 Task: Show the "Cart" page in the site builder.
Action: Mouse moved to (1257, 84)
Screenshot: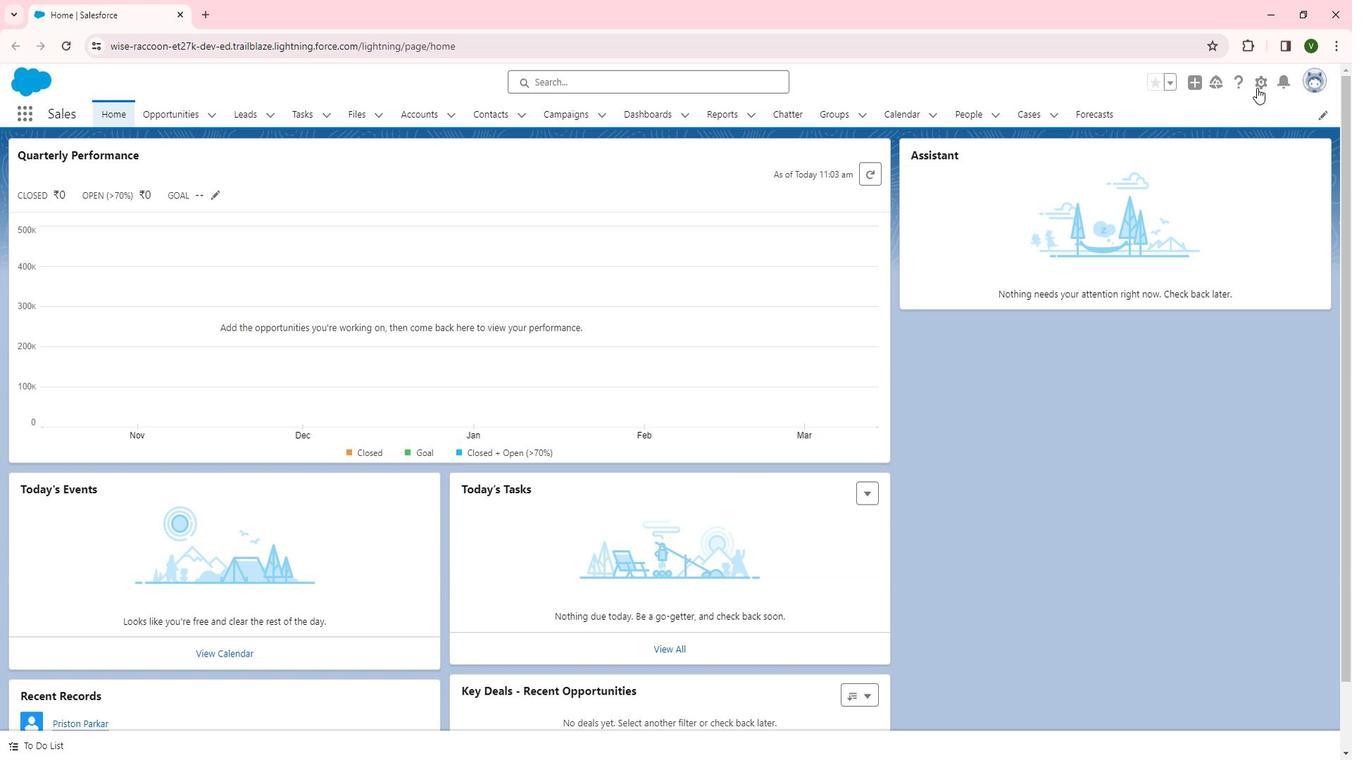 
Action: Mouse pressed left at (1257, 84)
Screenshot: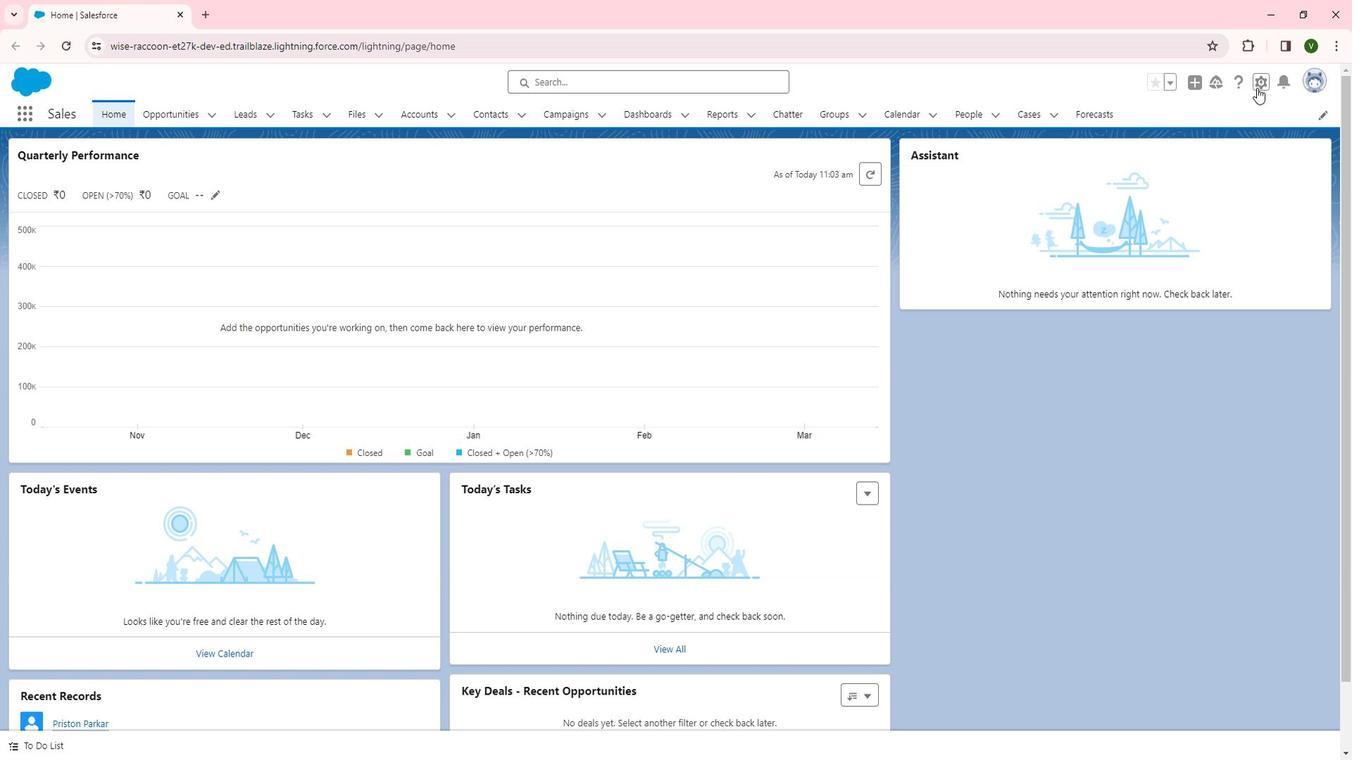 
Action: Mouse moved to (1236, 133)
Screenshot: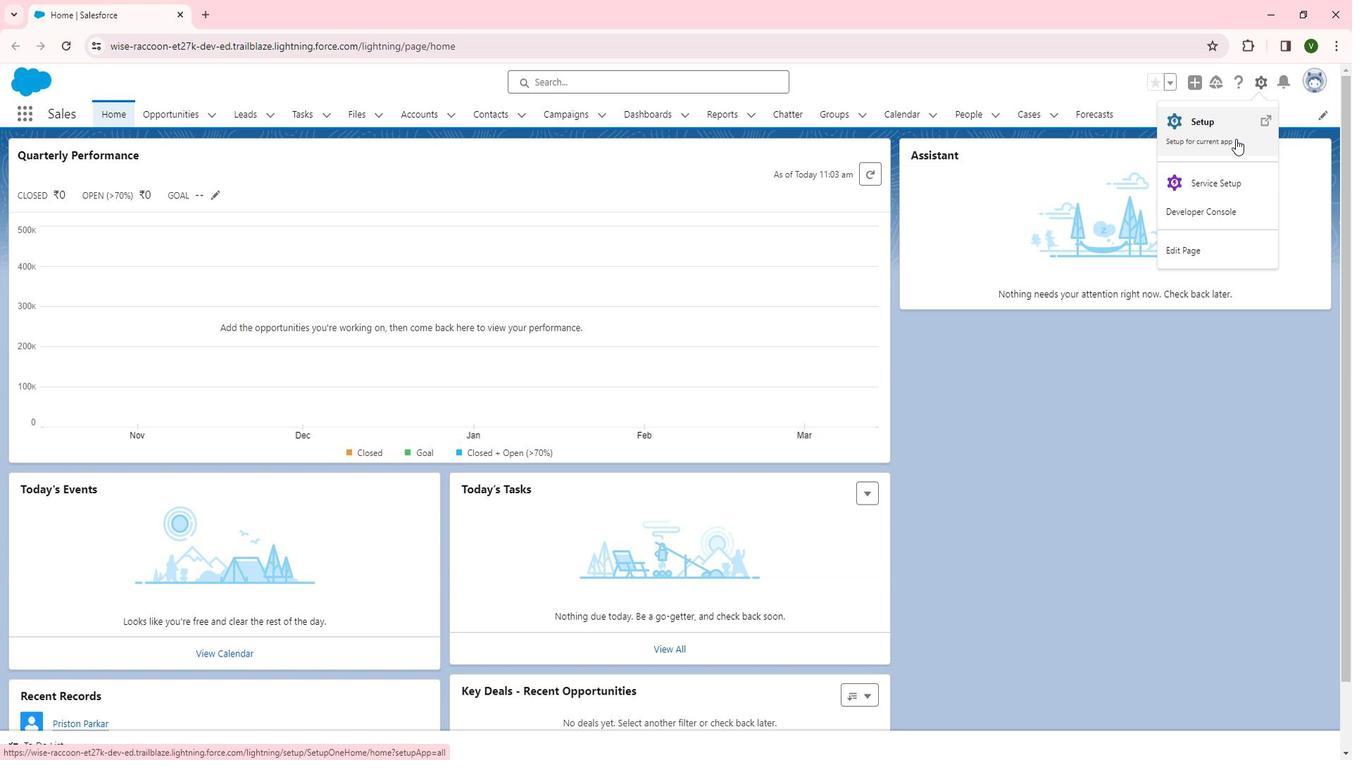
Action: Mouse pressed left at (1236, 133)
Screenshot: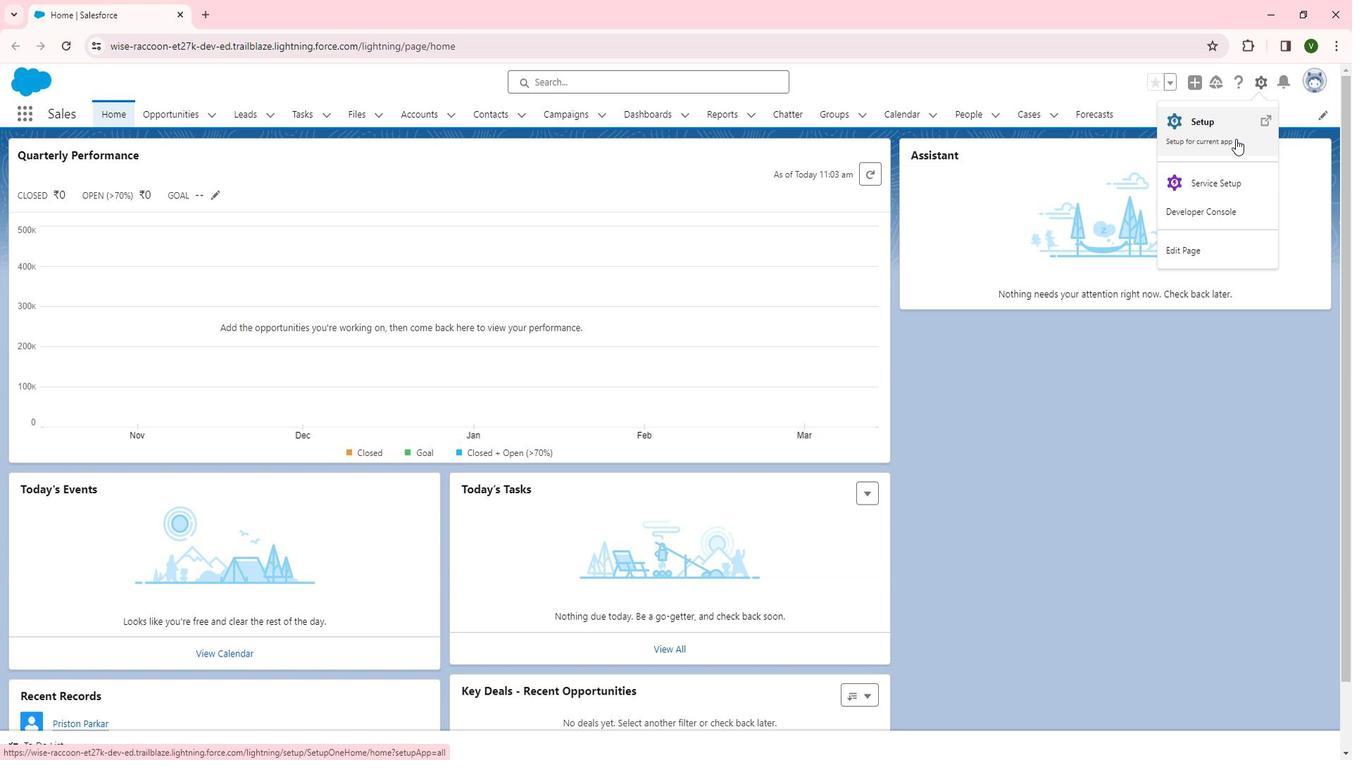 
Action: Mouse moved to (472, 502)
Screenshot: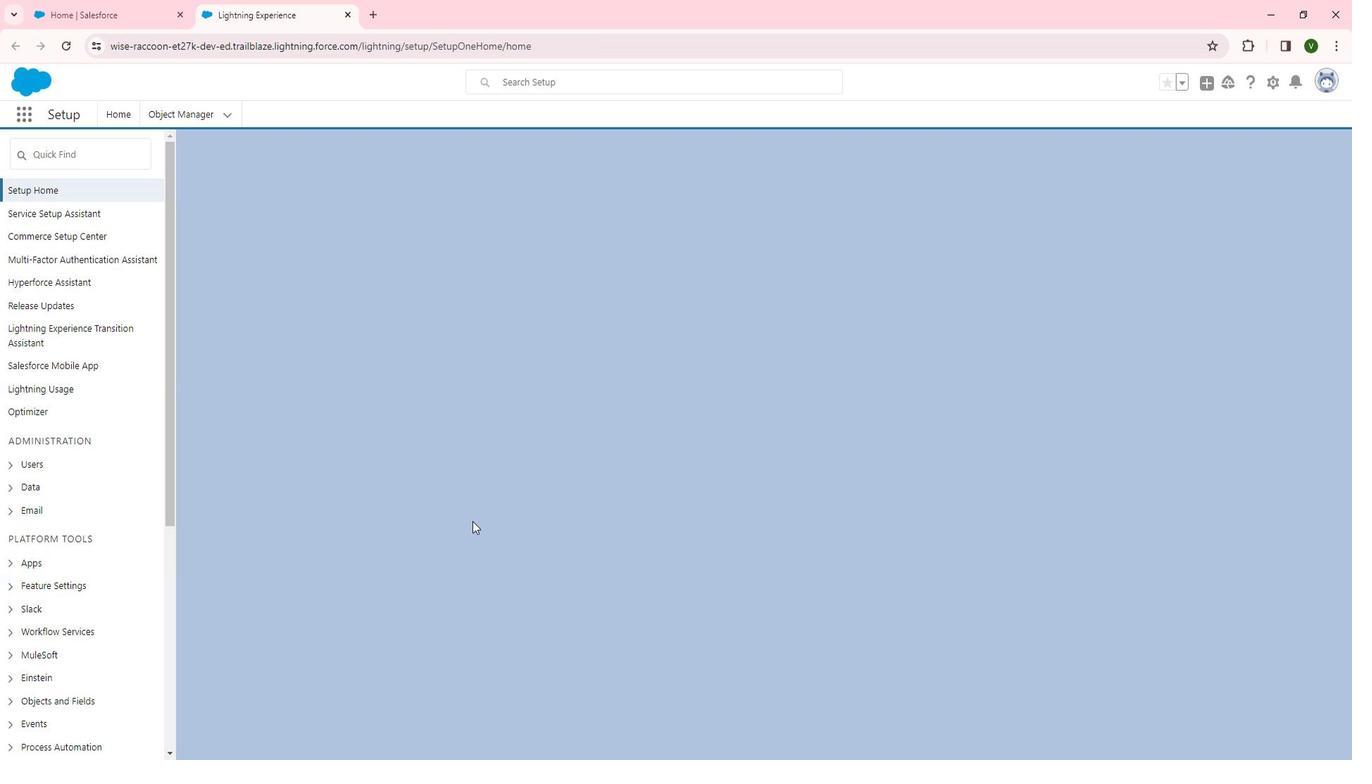 
Action: Mouse scrolled (472, 501) with delta (0, 0)
Screenshot: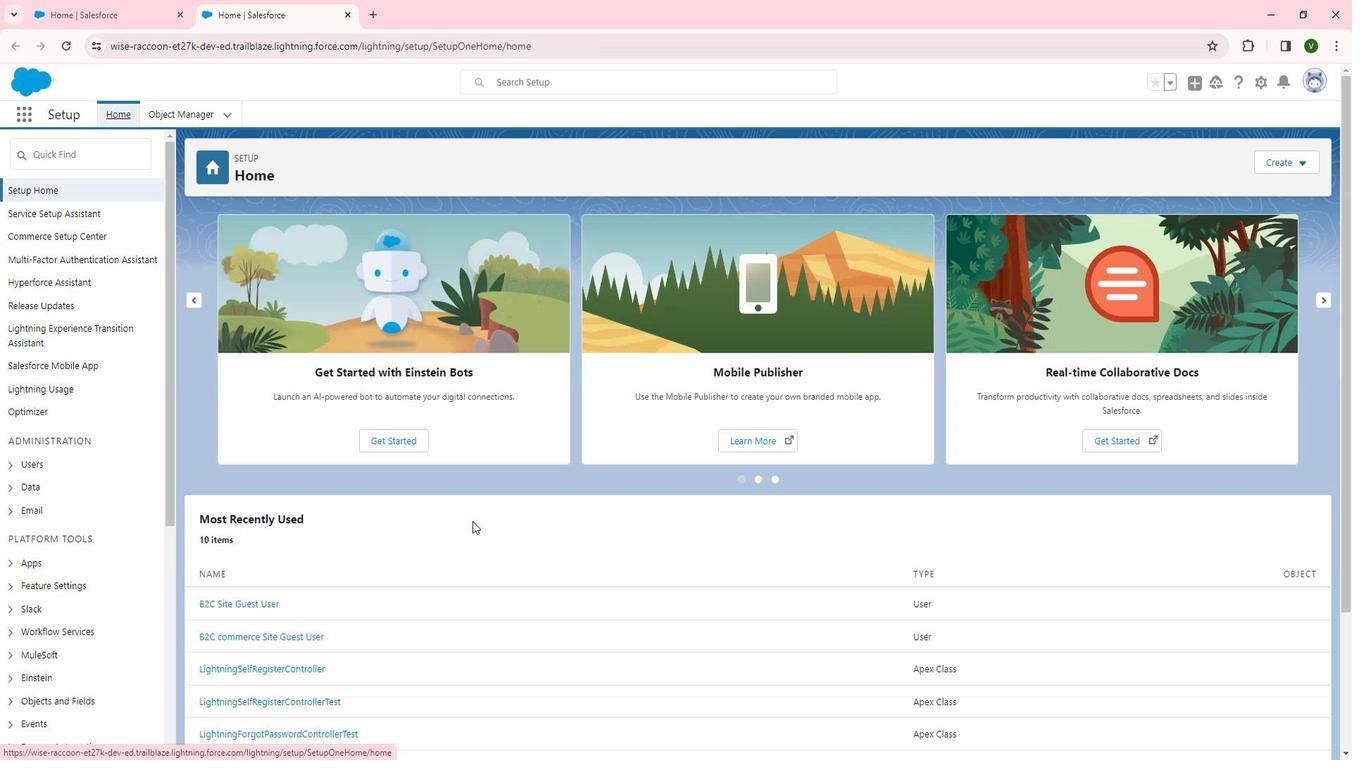 
Action: Mouse scrolled (472, 501) with delta (0, 0)
Screenshot: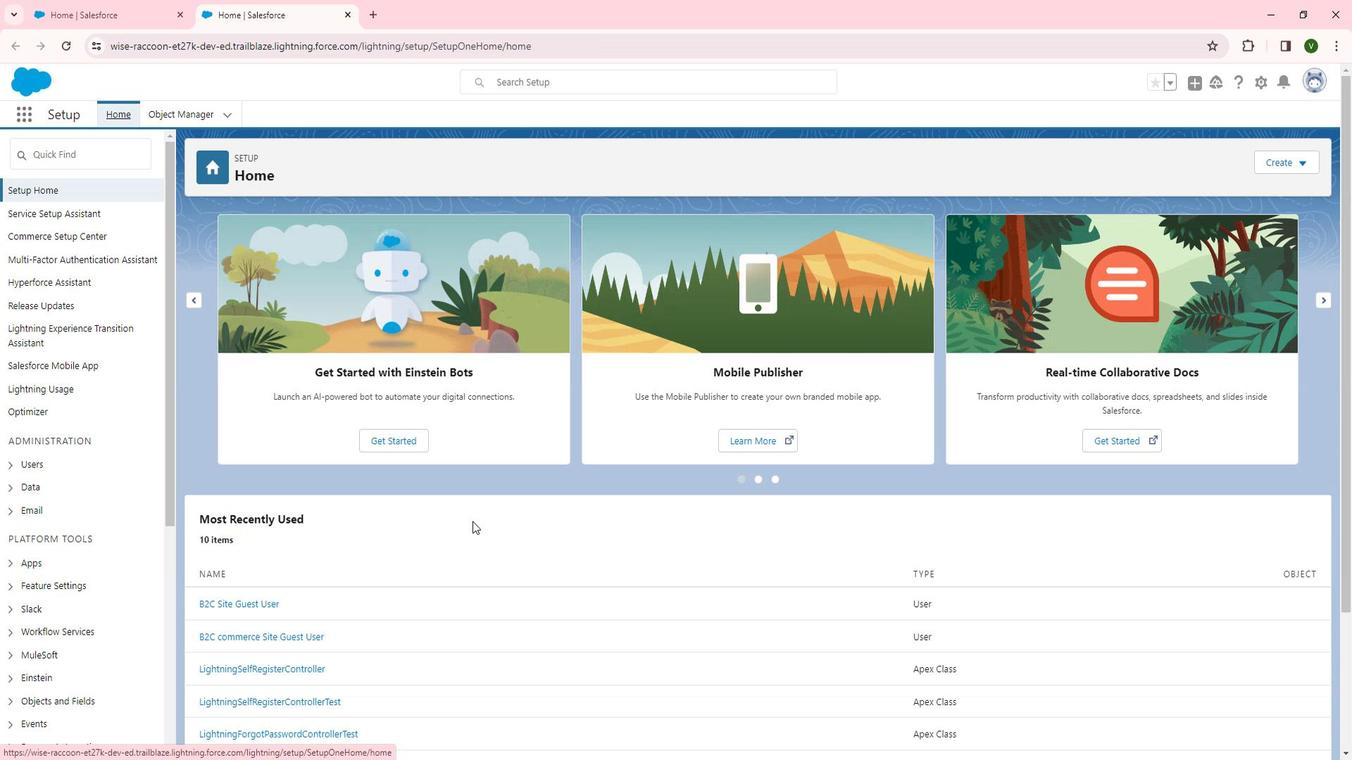 
Action: Mouse scrolled (472, 501) with delta (0, 0)
Screenshot: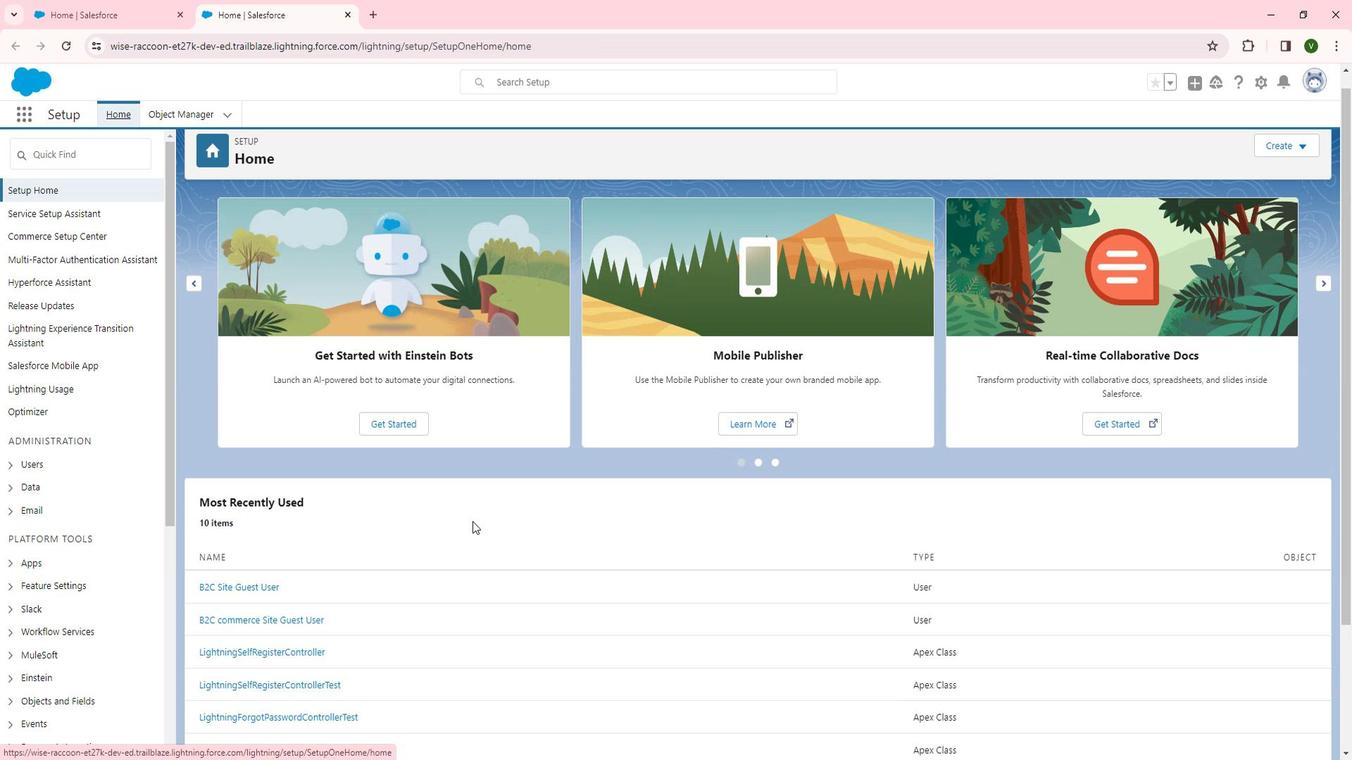 
Action: Mouse moved to (166, 438)
Screenshot: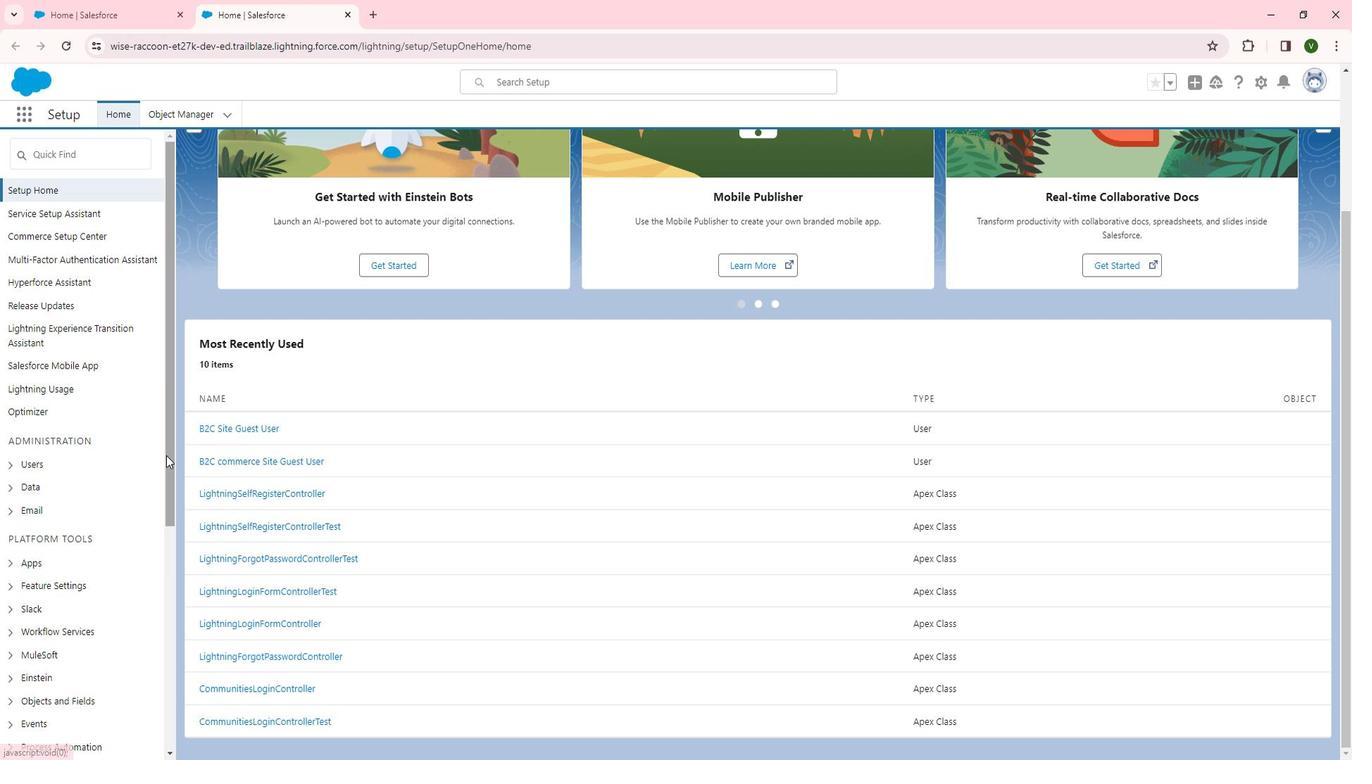 
Action: Mouse pressed left at (166, 438)
Screenshot: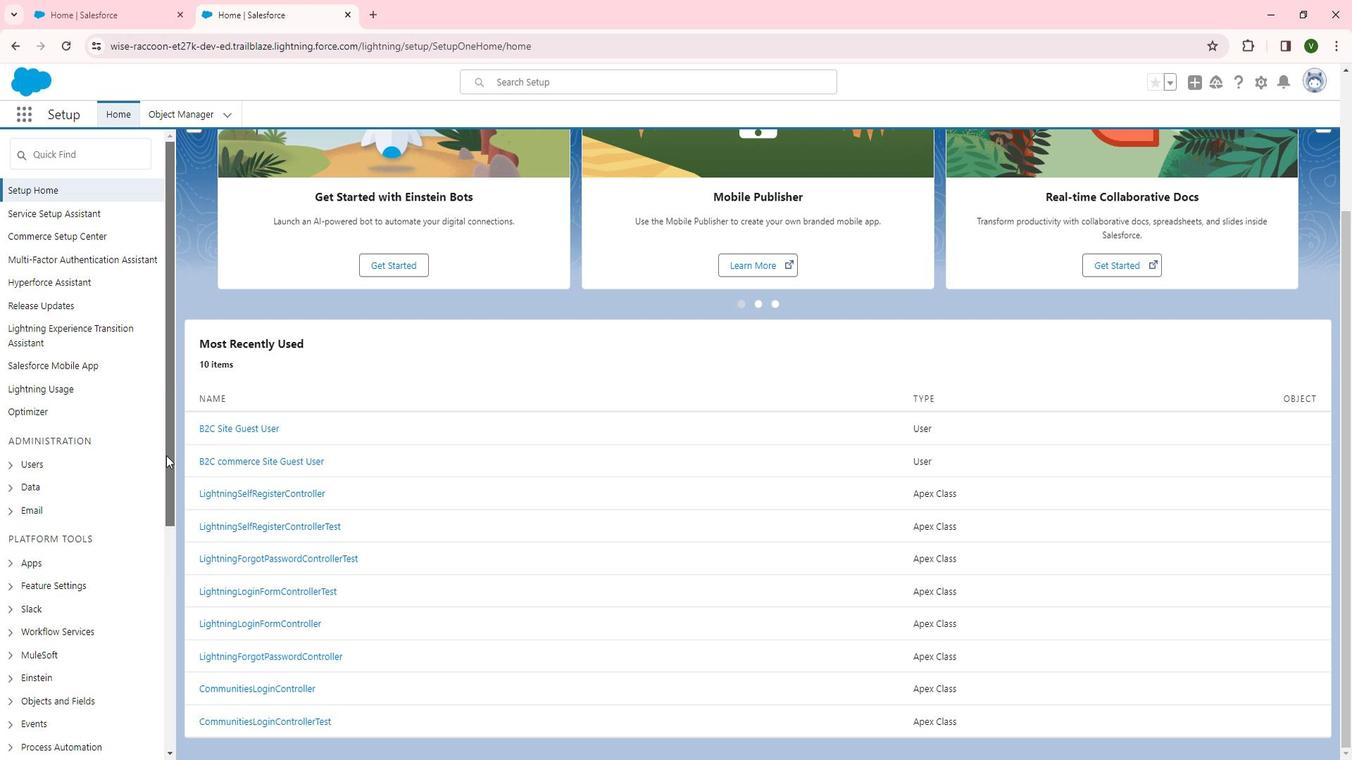 
Action: Mouse moved to (59, 341)
Screenshot: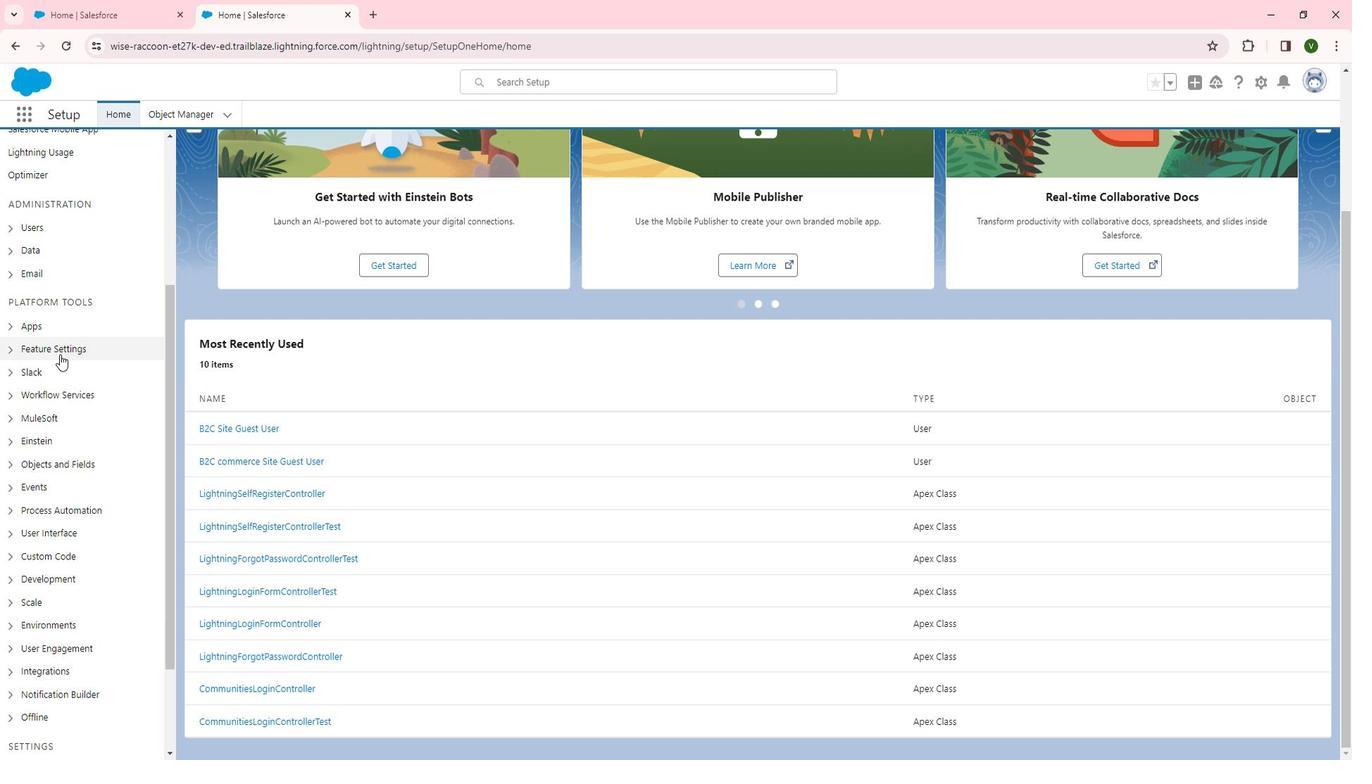 
Action: Mouse pressed left at (59, 341)
Screenshot: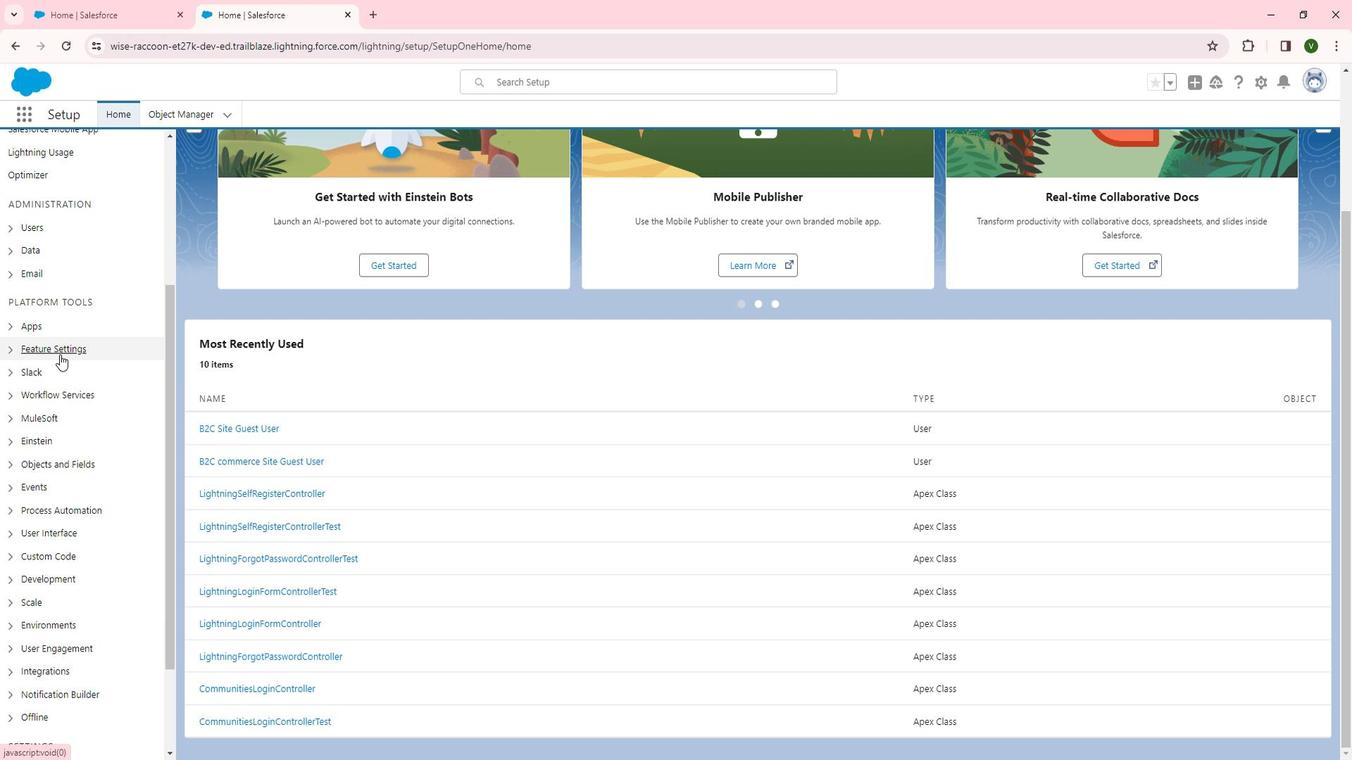 
Action: Mouse moved to (54, 395)
Screenshot: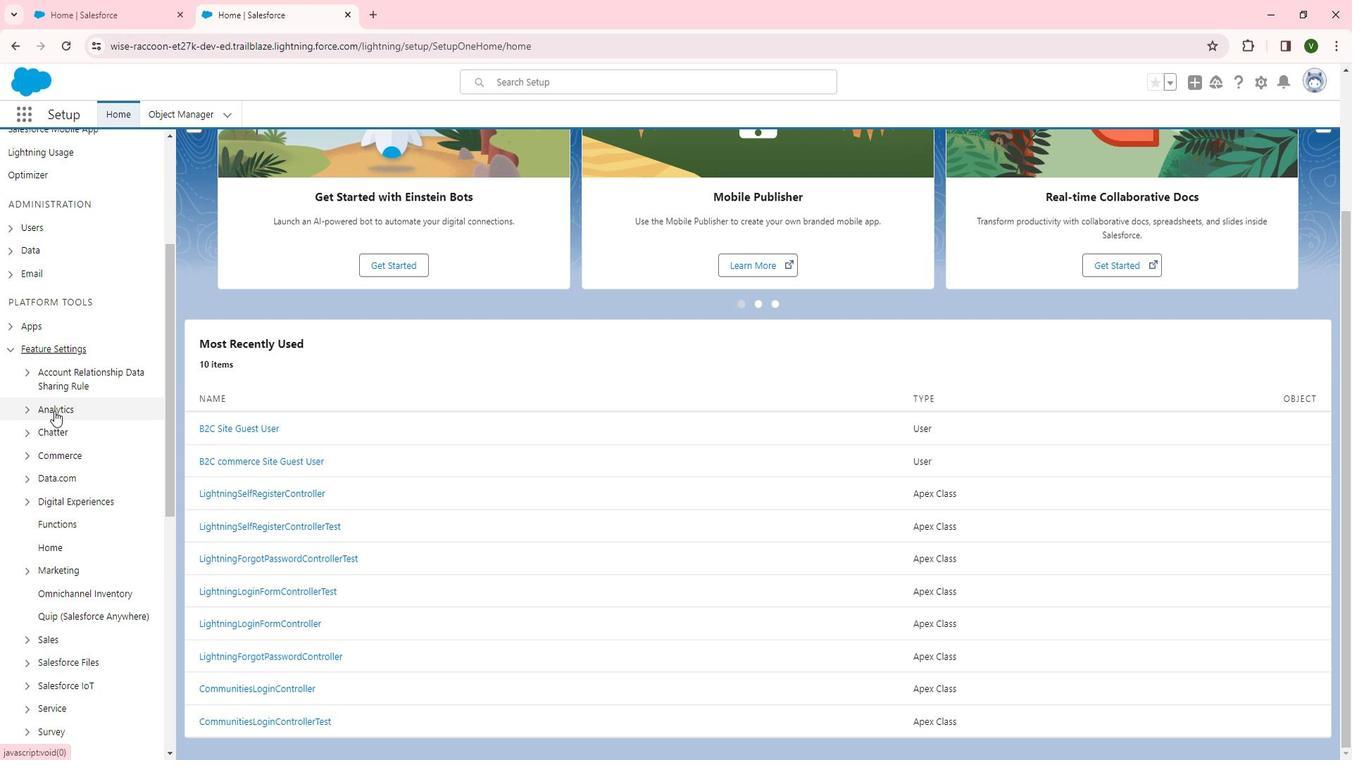 
Action: Mouse scrolled (54, 395) with delta (0, 0)
Screenshot: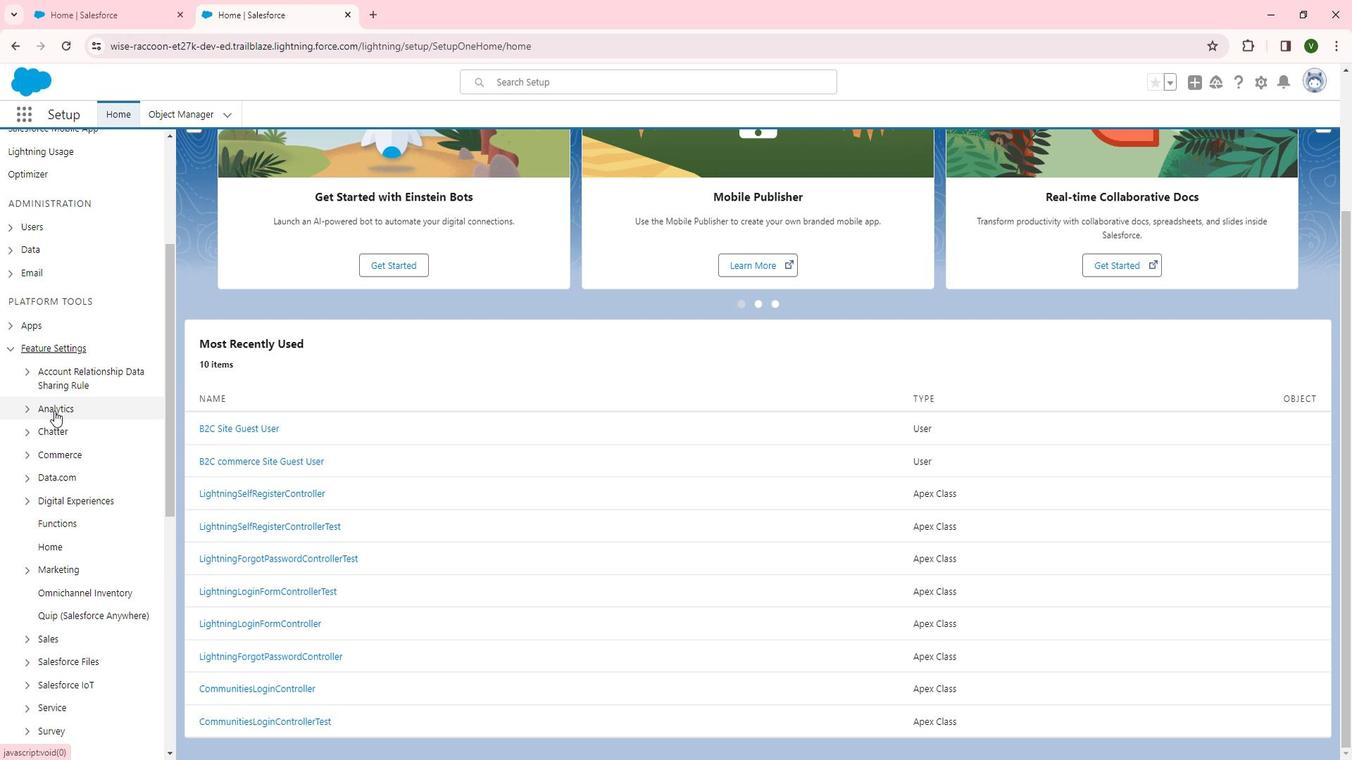 
Action: Mouse scrolled (54, 395) with delta (0, 0)
Screenshot: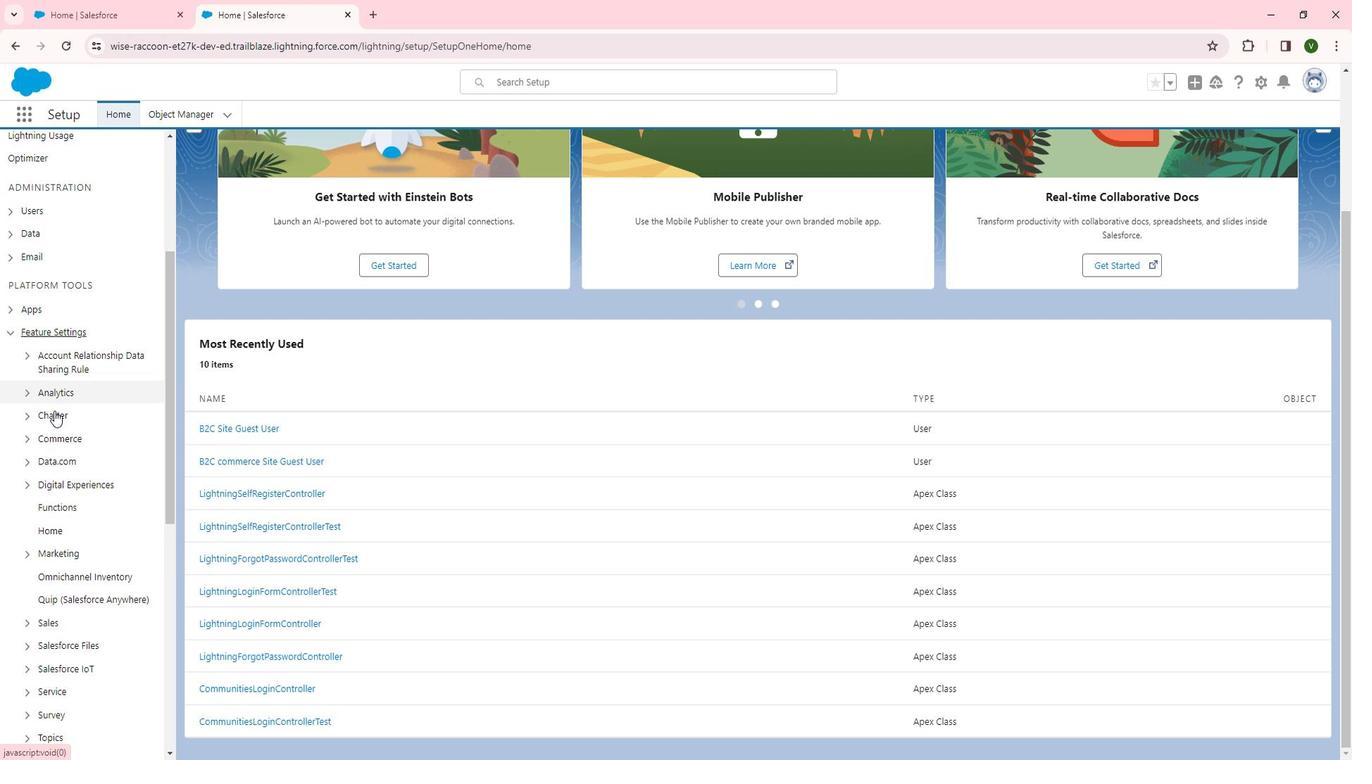 
Action: Mouse moved to (77, 336)
Screenshot: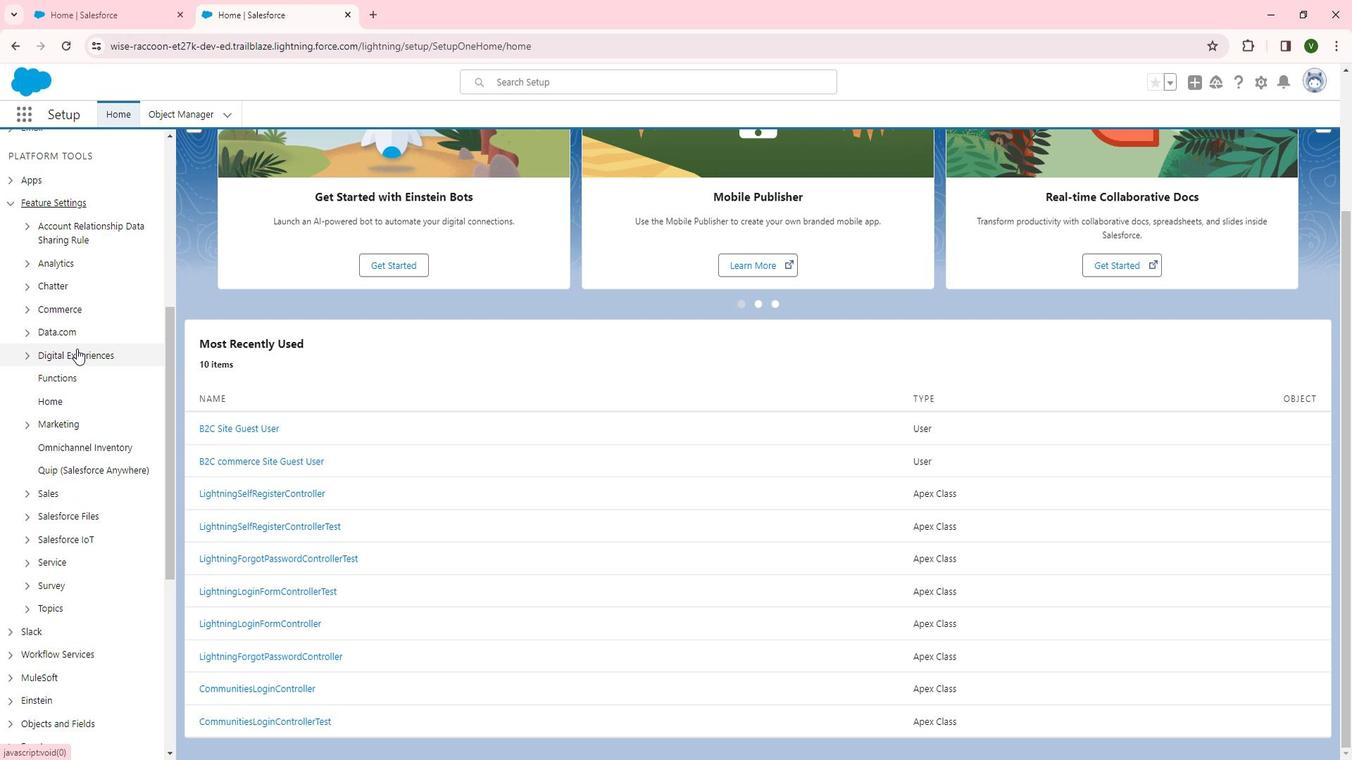 
Action: Mouse pressed left at (77, 336)
Screenshot: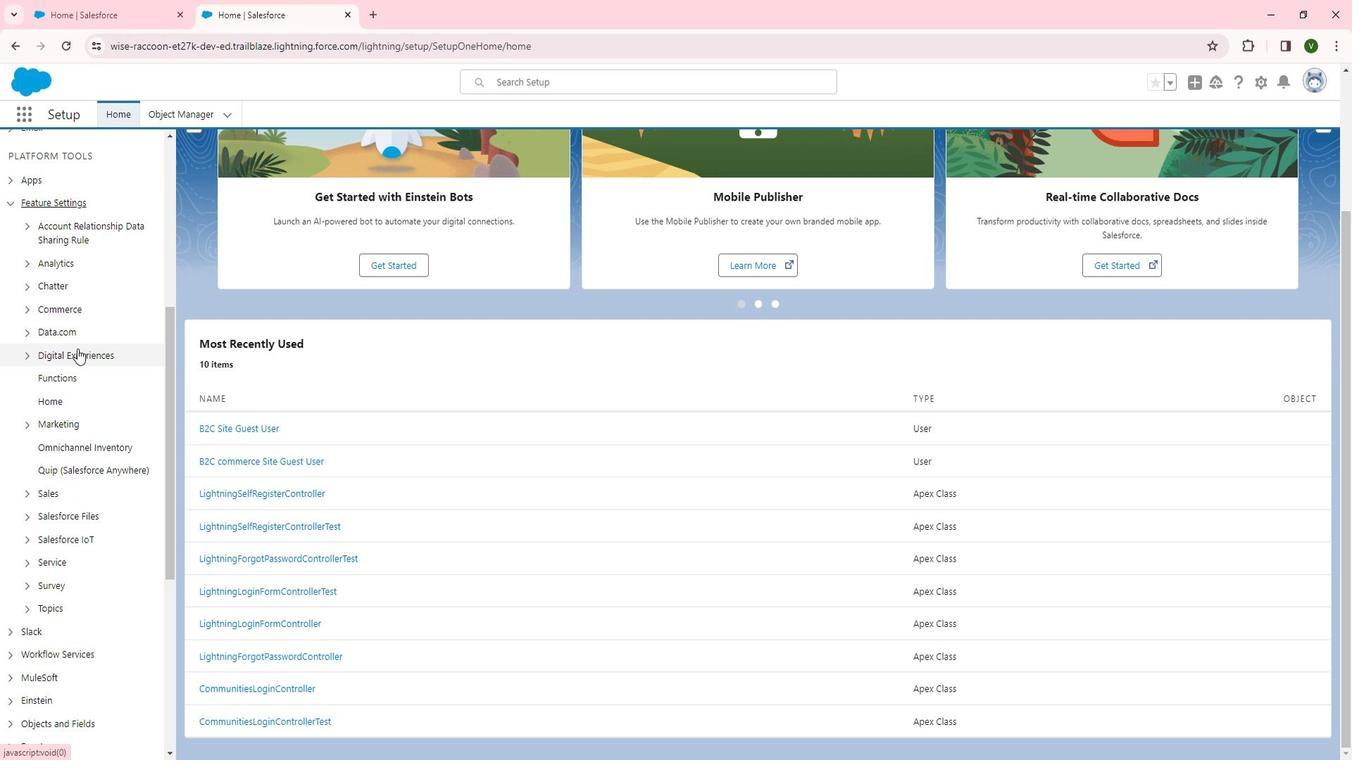 
Action: Mouse scrolled (77, 335) with delta (0, 0)
Screenshot: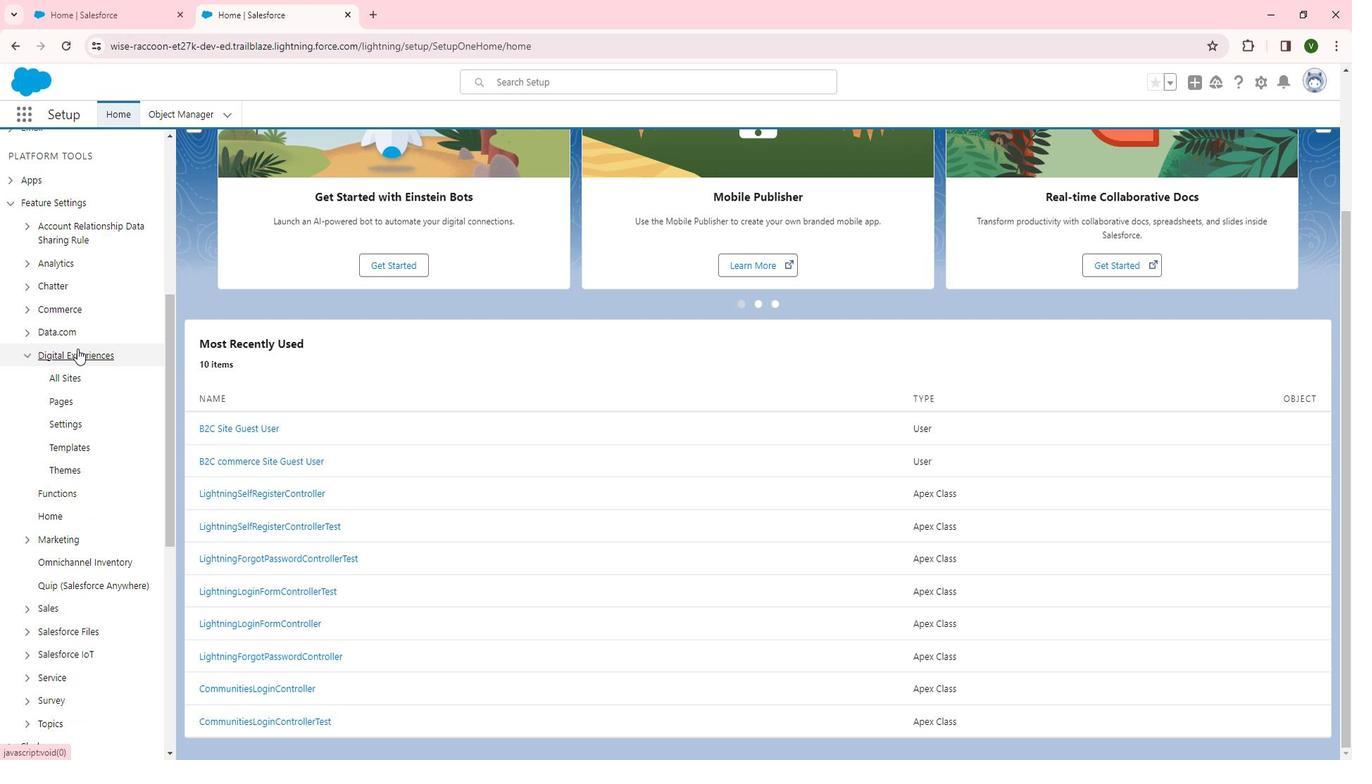 
Action: Mouse moved to (66, 290)
Screenshot: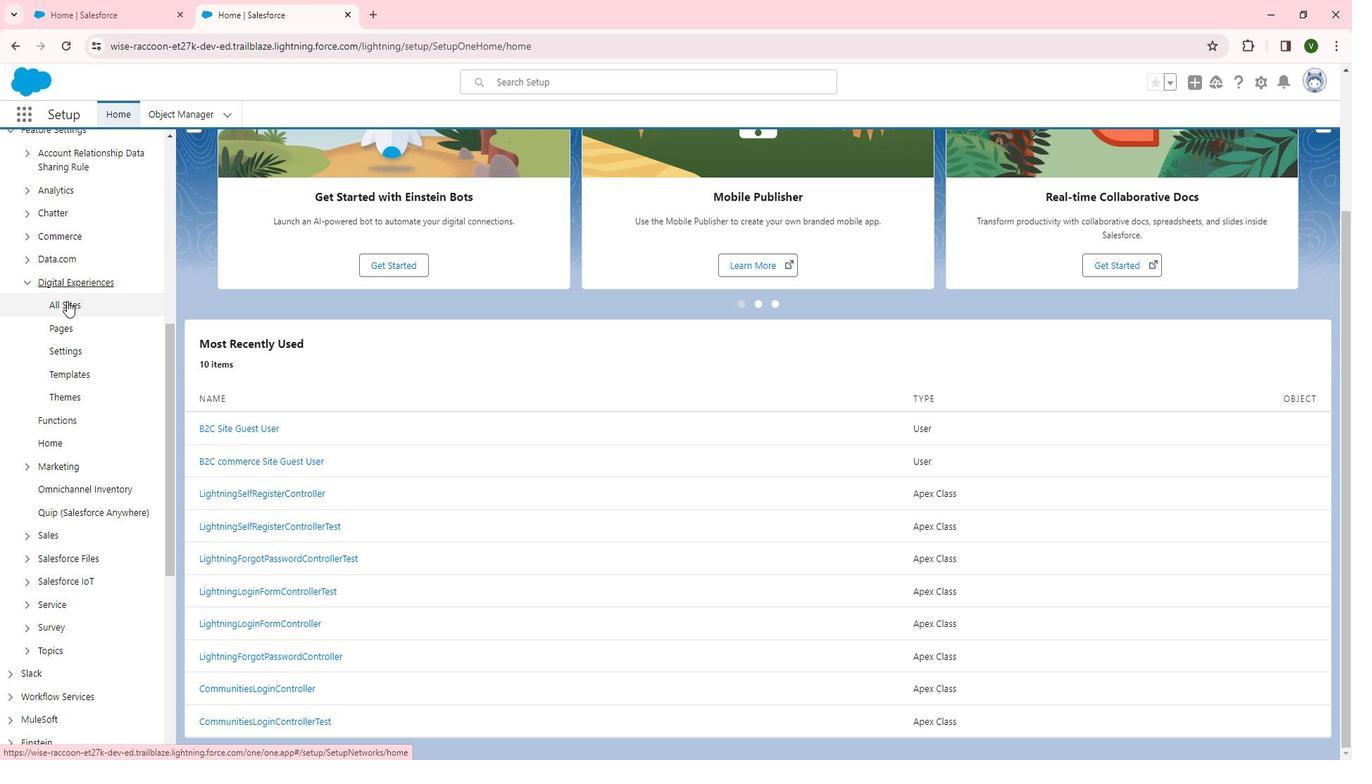 
Action: Mouse pressed left at (66, 290)
Screenshot: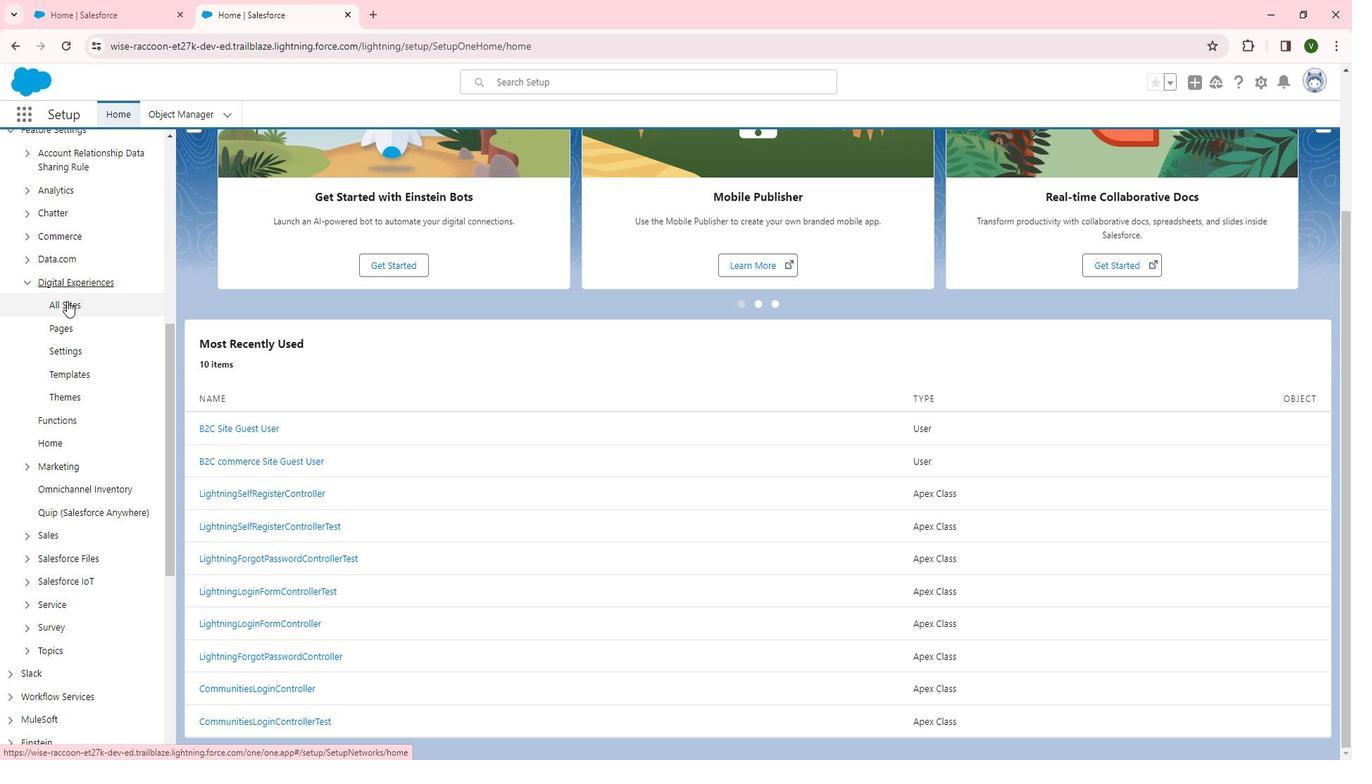 
Action: Mouse moved to (229, 344)
Screenshot: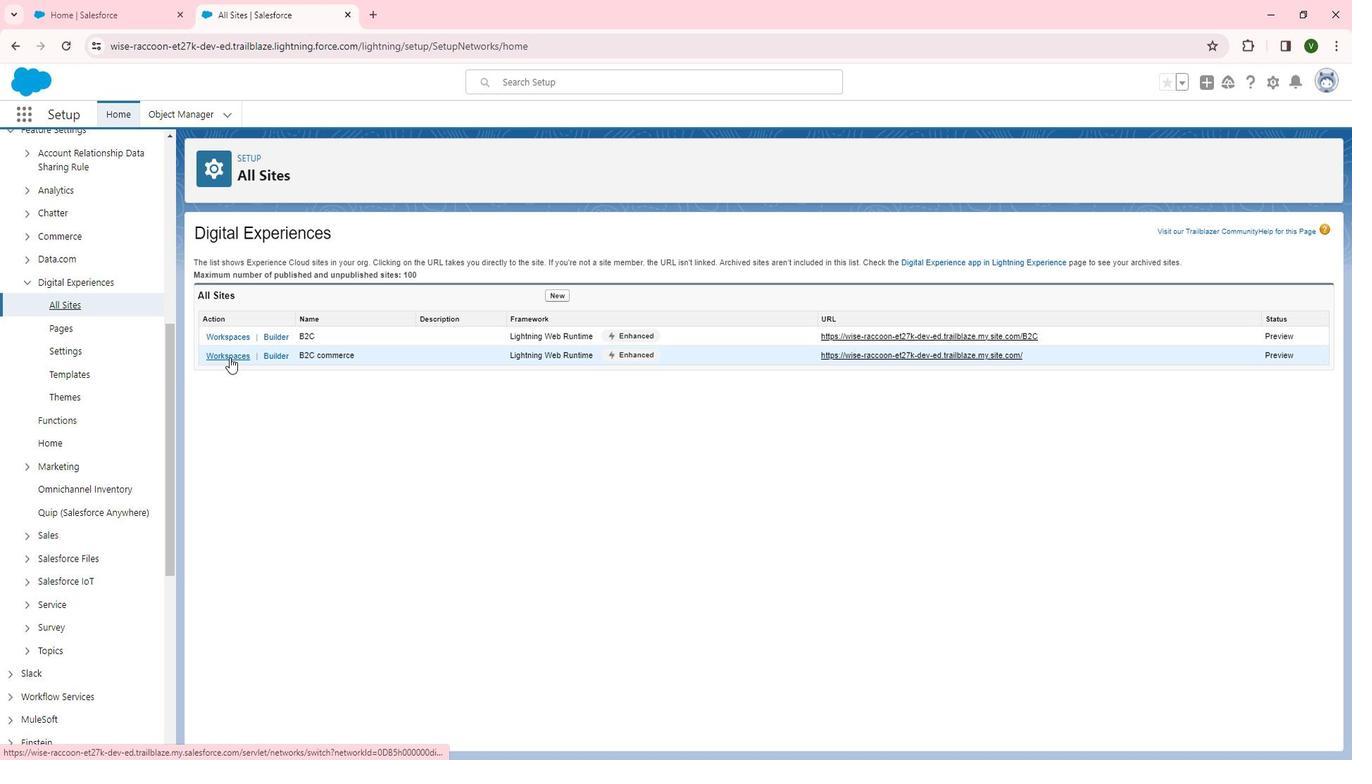 
Action: Mouse pressed left at (229, 344)
Screenshot: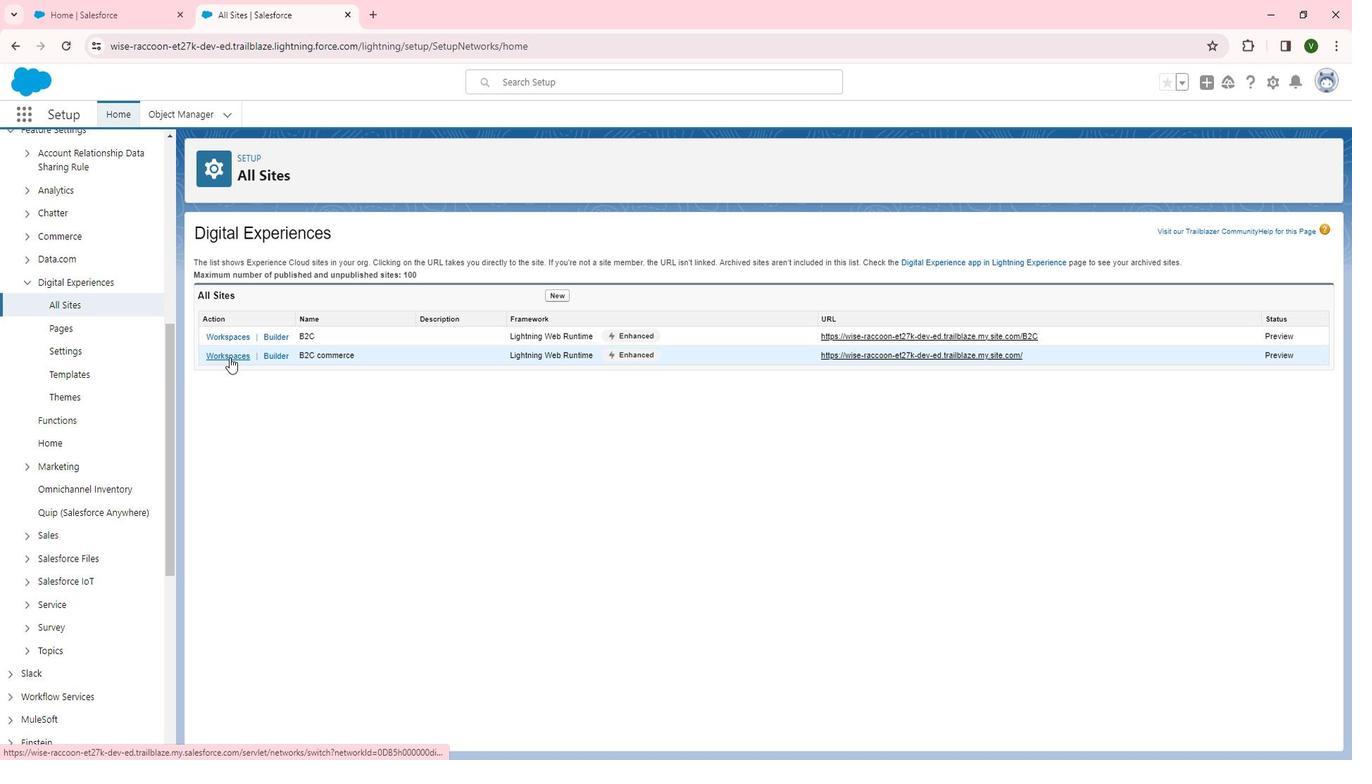 
Action: Mouse moved to (183, 312)
Screenshot: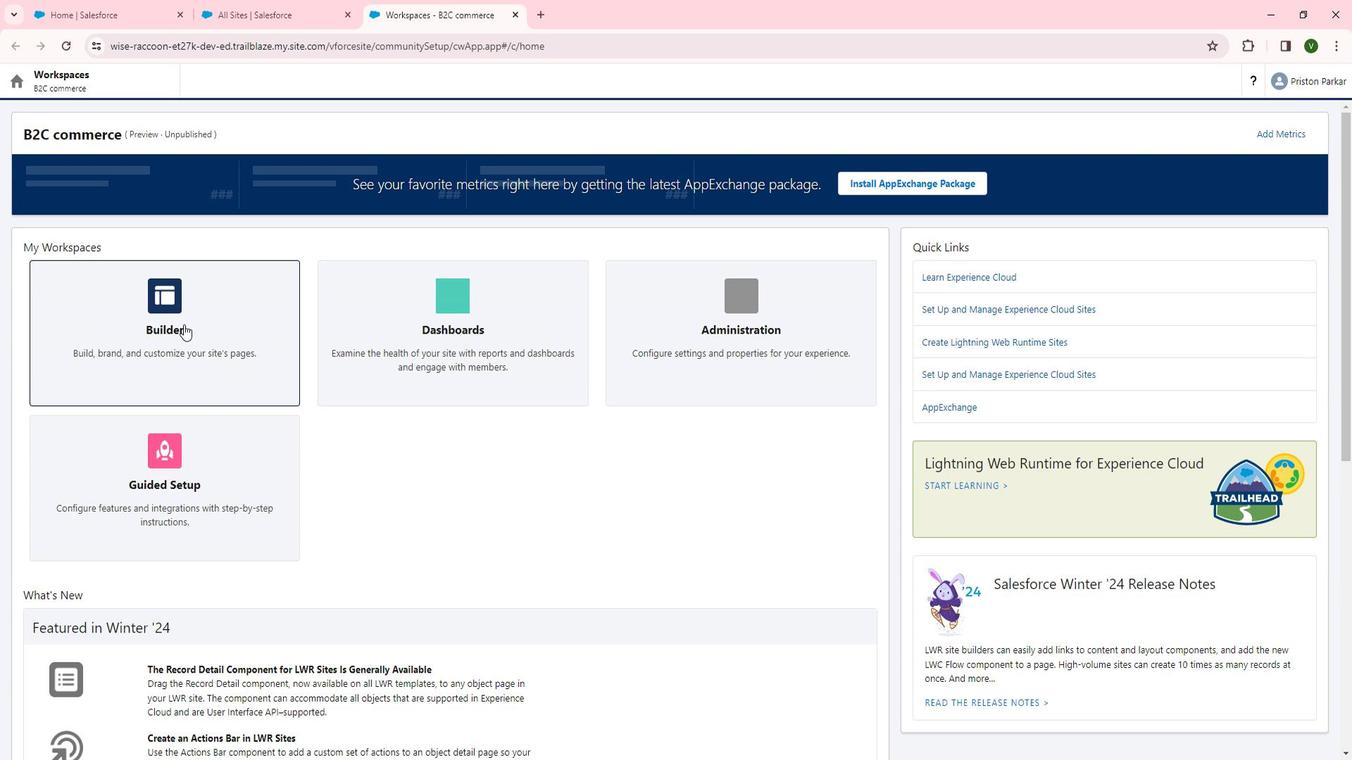 
Action: Mouse pressed left at (183, 312)
Screenshot: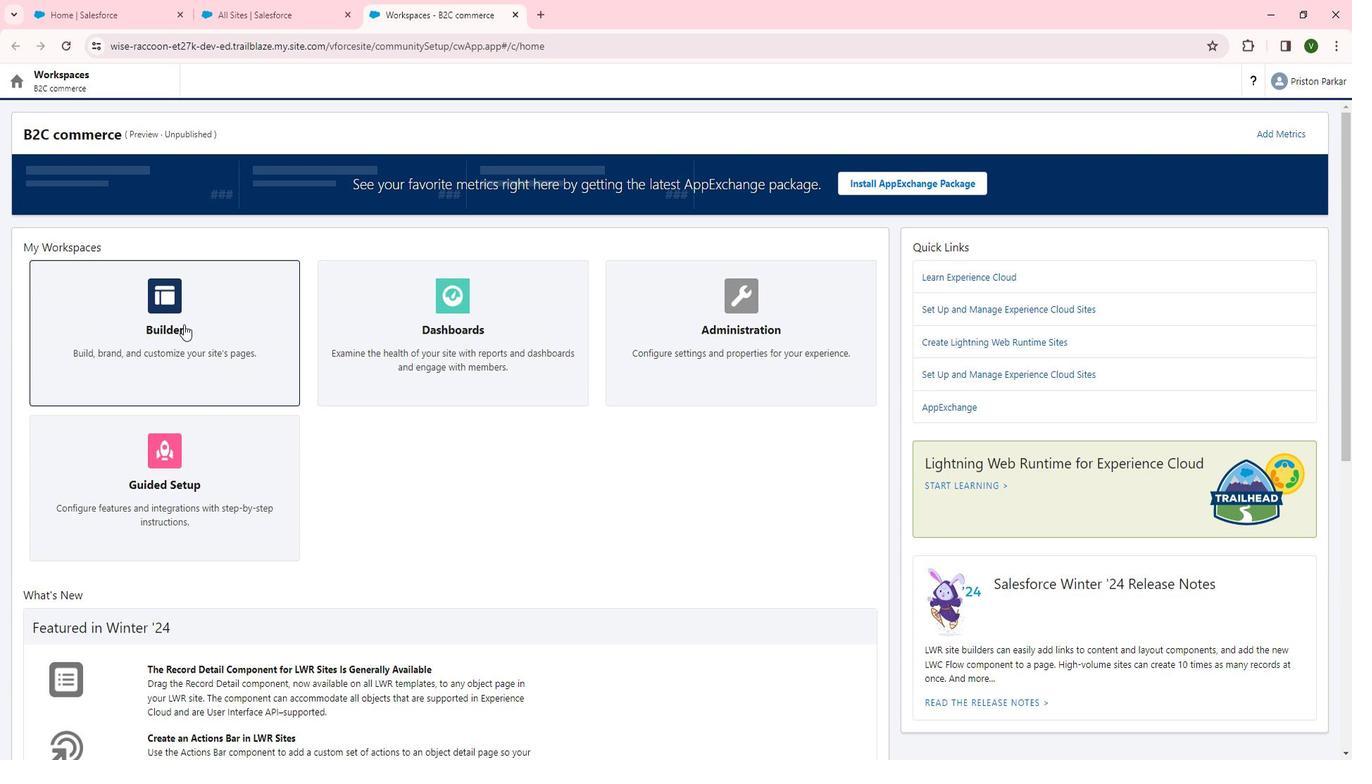 
Action: Mouse moved to (261, 76)
Screenshot: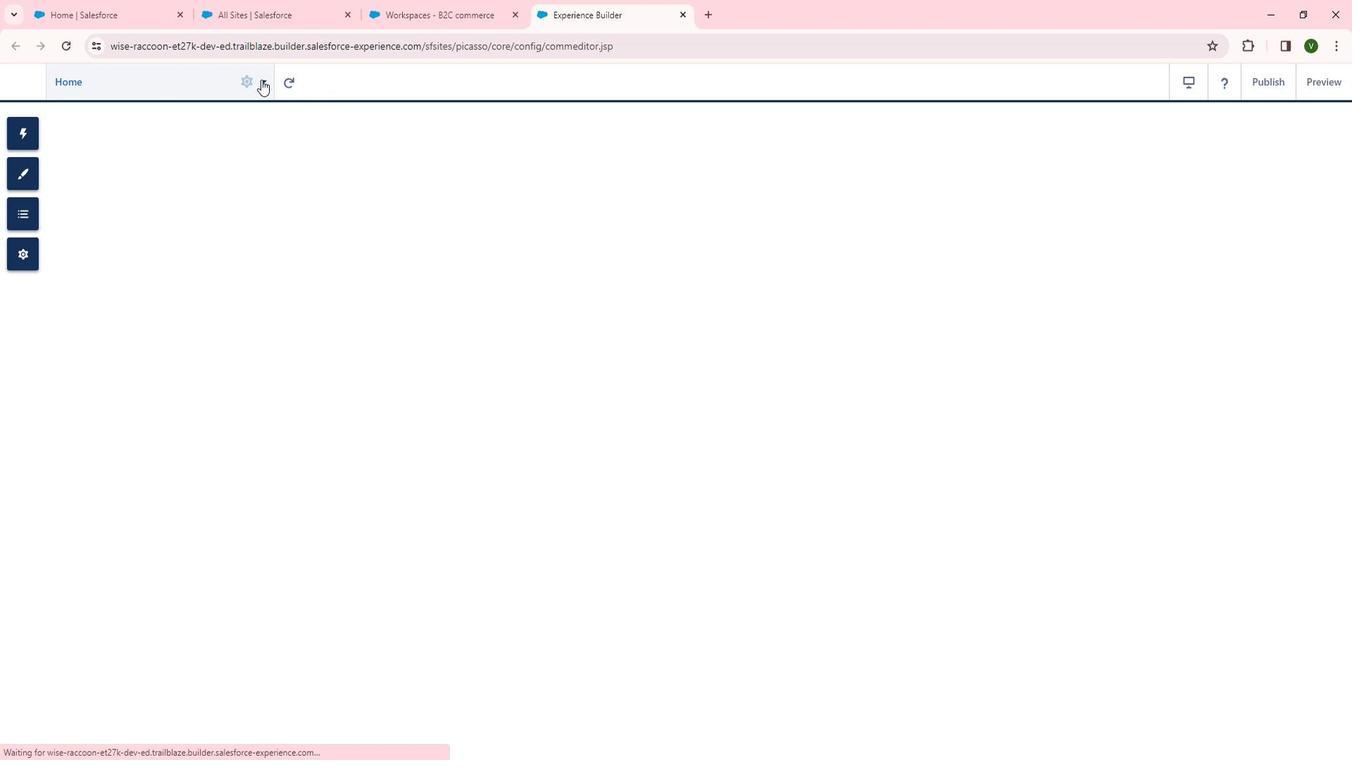 
Action: Mouse pressed left at (261, 76)
Screenshot: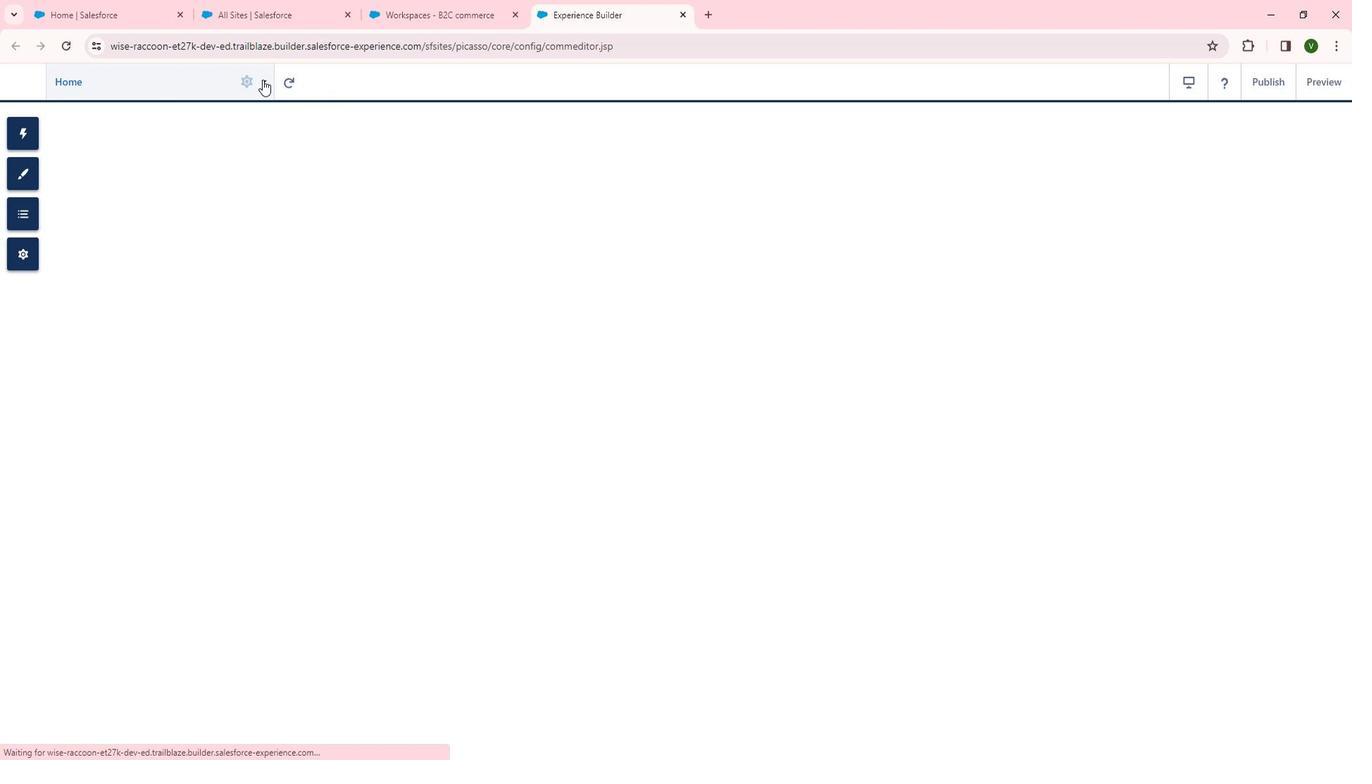 
Action: Mouse moved to (260, 79)
Screenshot: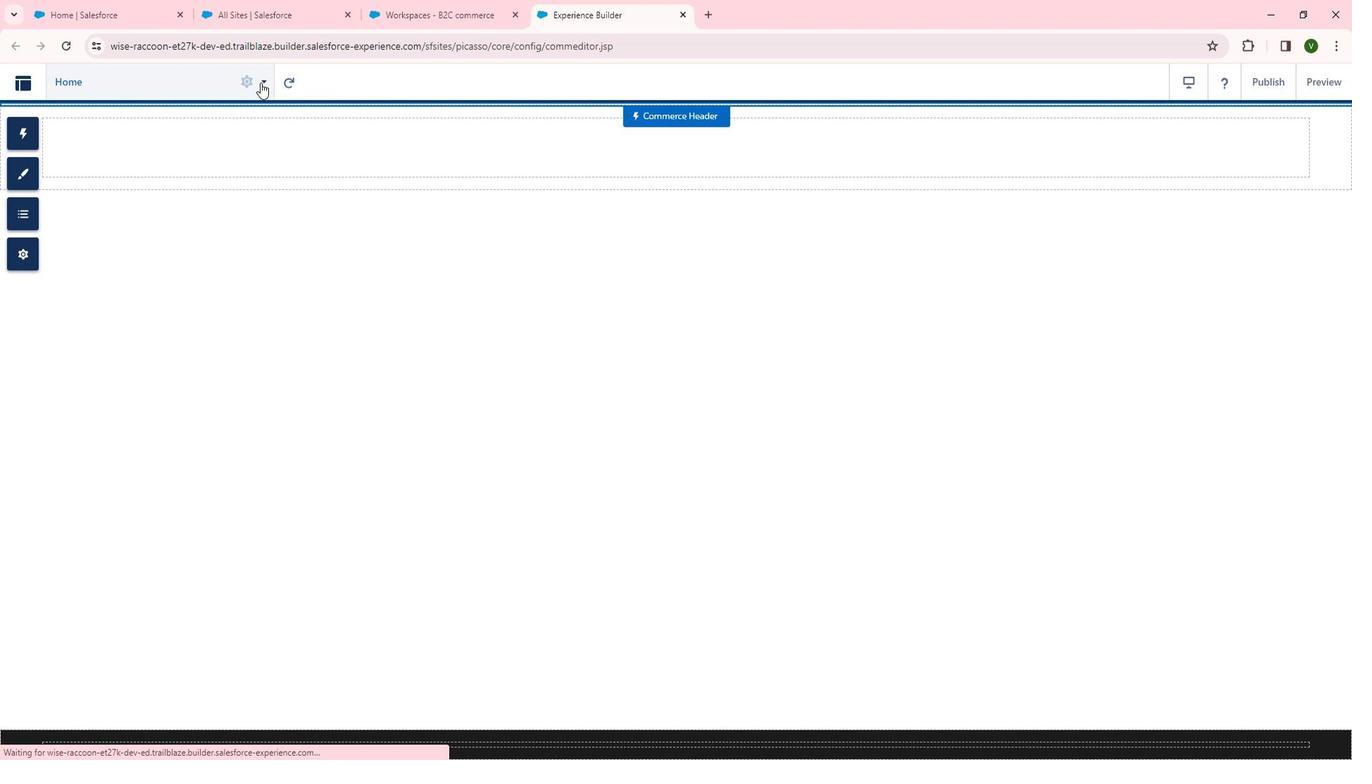 
Action: Mouse pressed left at (260, 79)
Screenshot: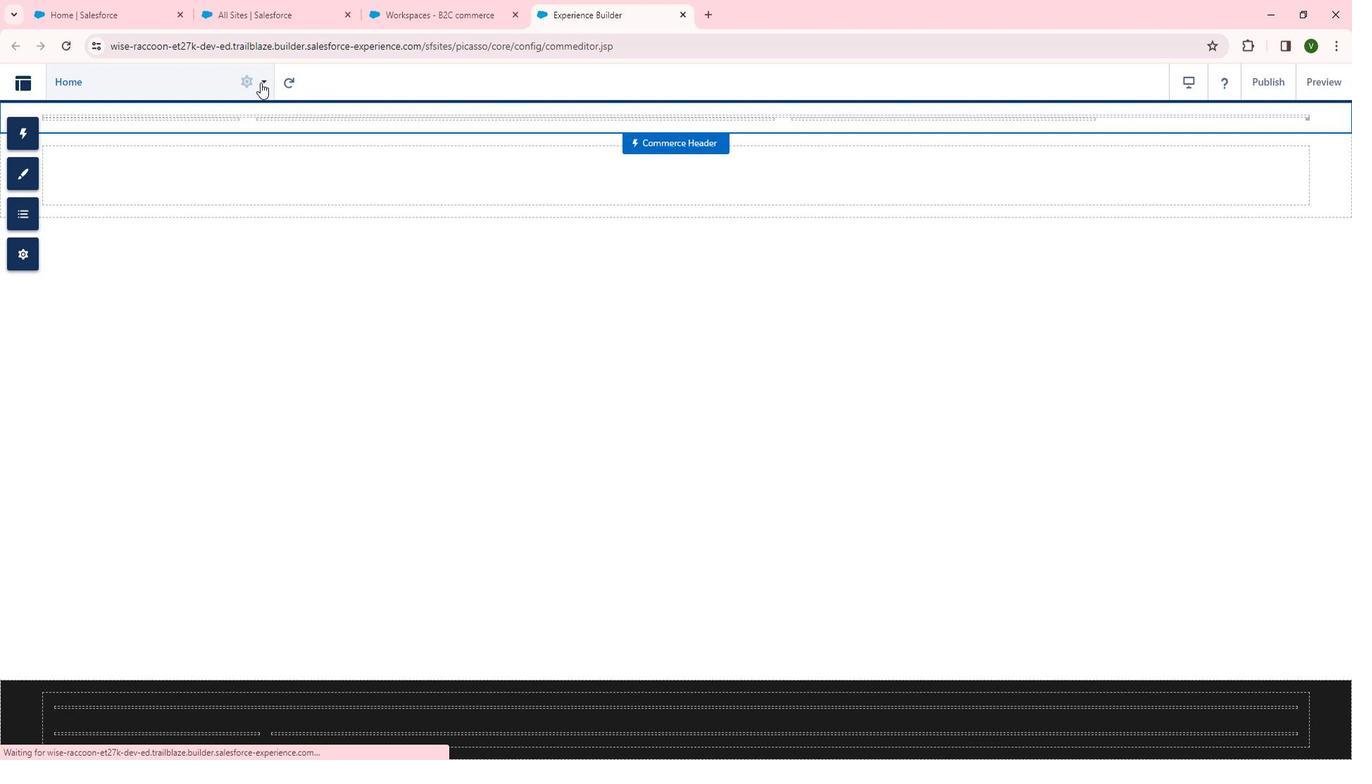 
Action: Mouse moved to (126, 283)
Screenshot: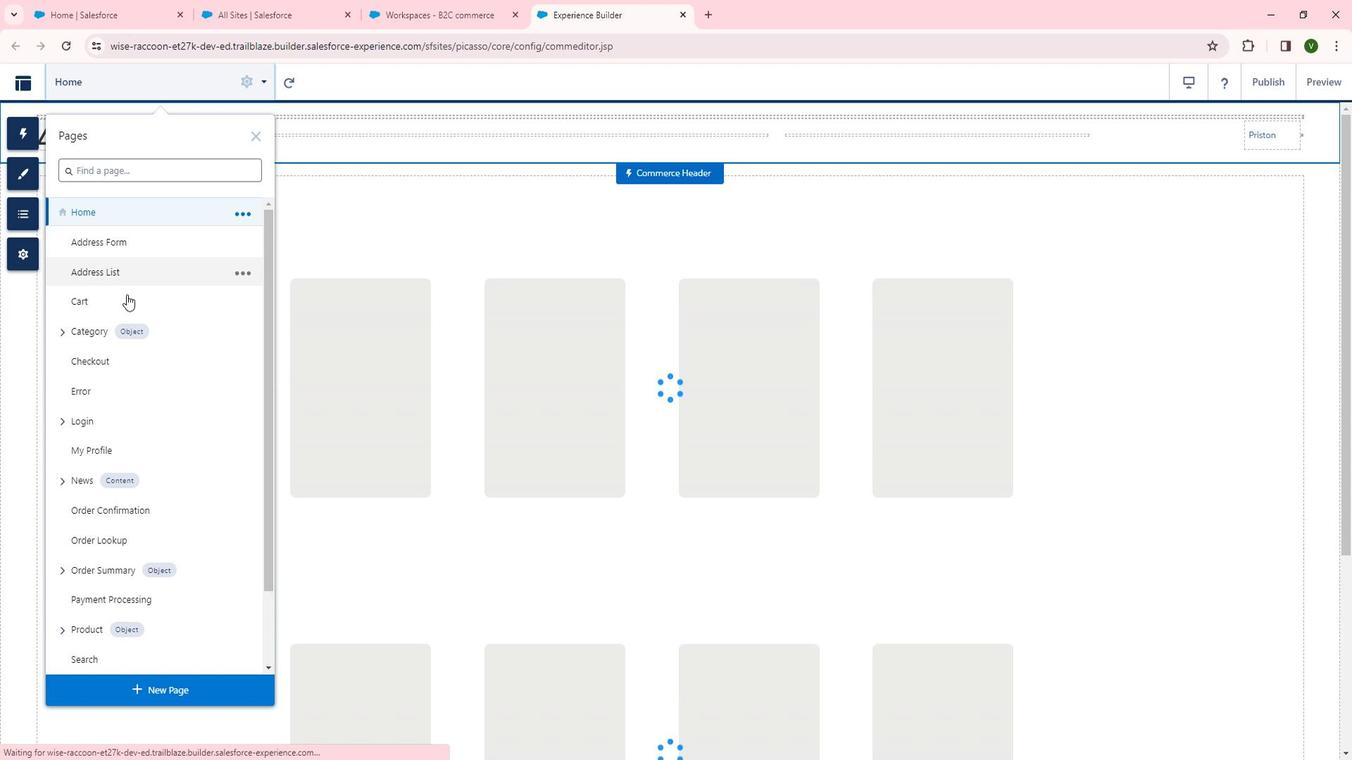 
Action: Mouse pressed left at (126, 283)
Screenshot: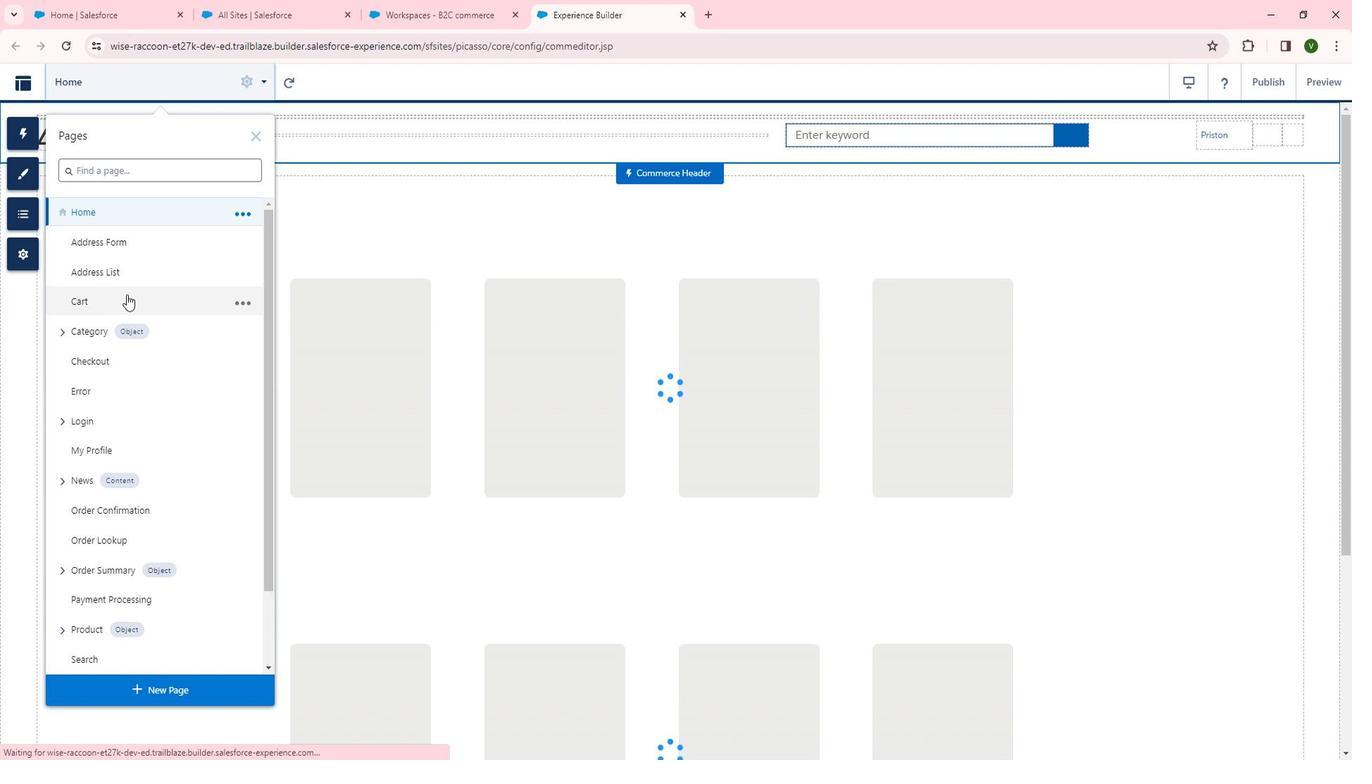 
Action: Mouse moved to (726, 348)
Screenshot: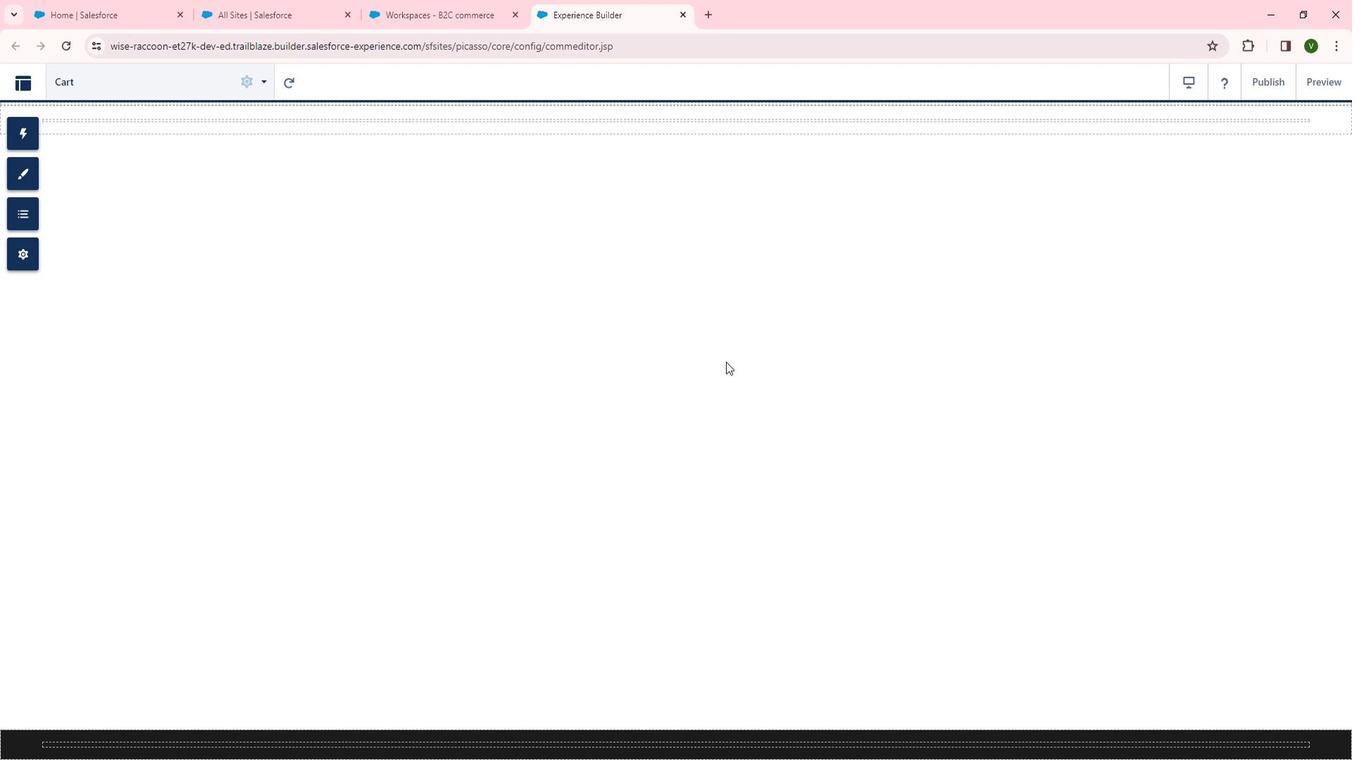 
